 Task: For heading Arial black with underline.  font size for heading18,  'Change the font style of data to'Calibri.  and font size to 9,  Change the alignment of both headline & data to Align center.  In the sheet  analysisYearlySales_Report
Action: Mouse moved to (316, 209)
Screenshot: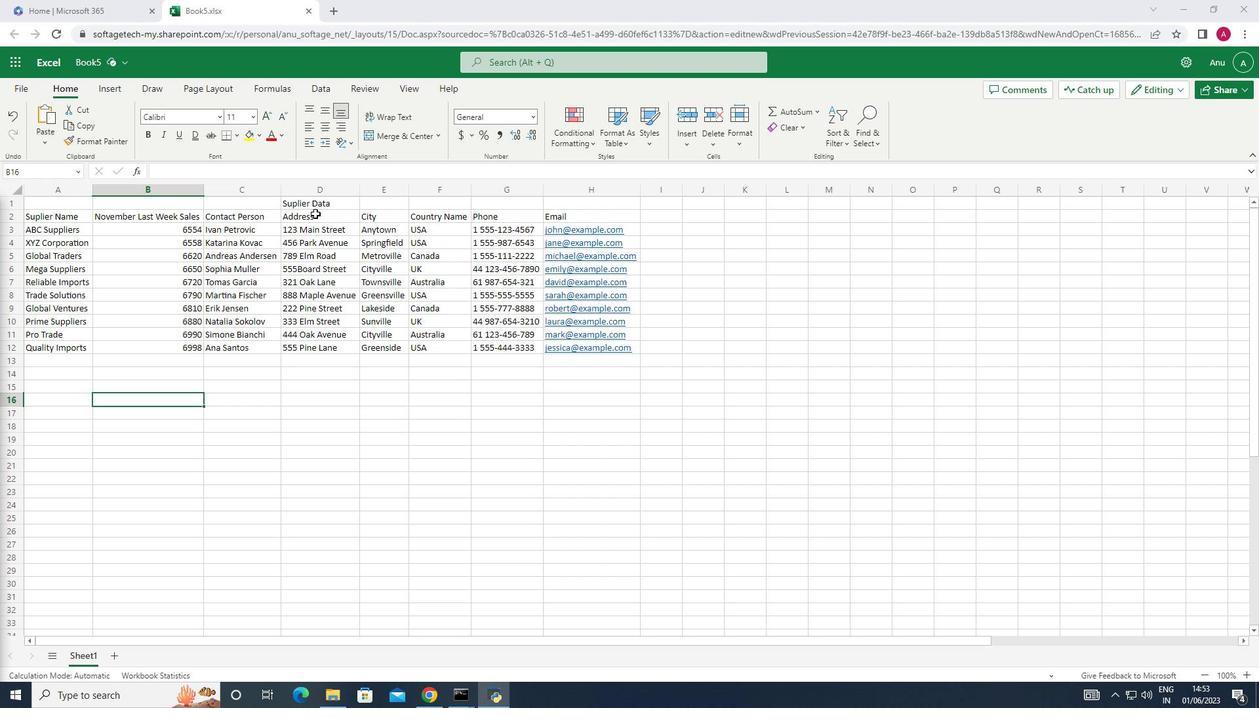 
Action: Mouse pressed left at (316, 209)
Screenshot: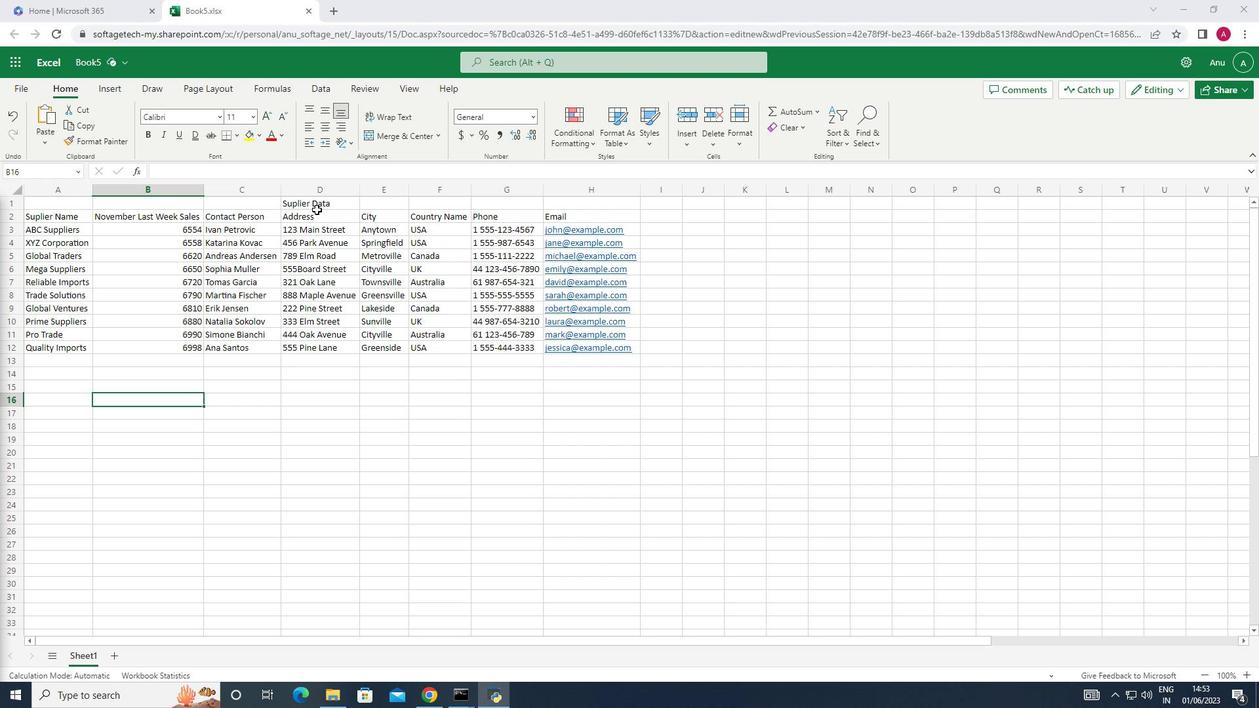 
Action: Mouse moved to (322, 206)
Screenshot: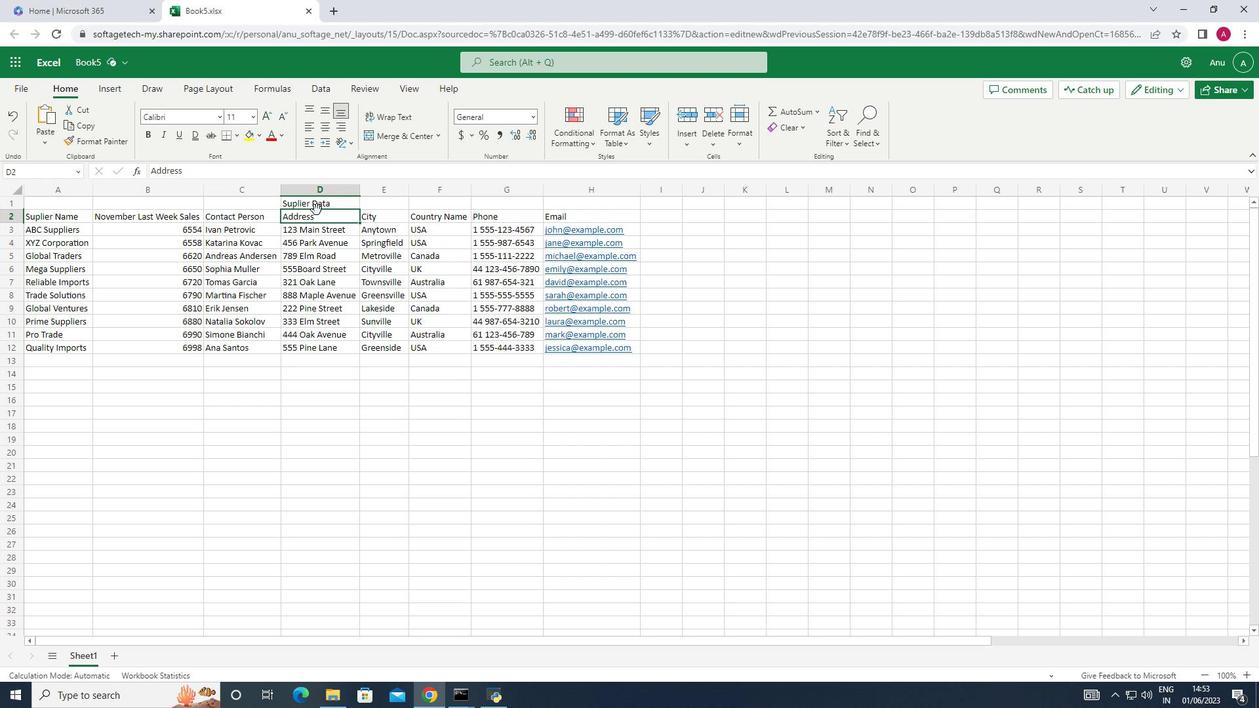 
Action: Mouse pressed left at (322, 206)
Screenshot: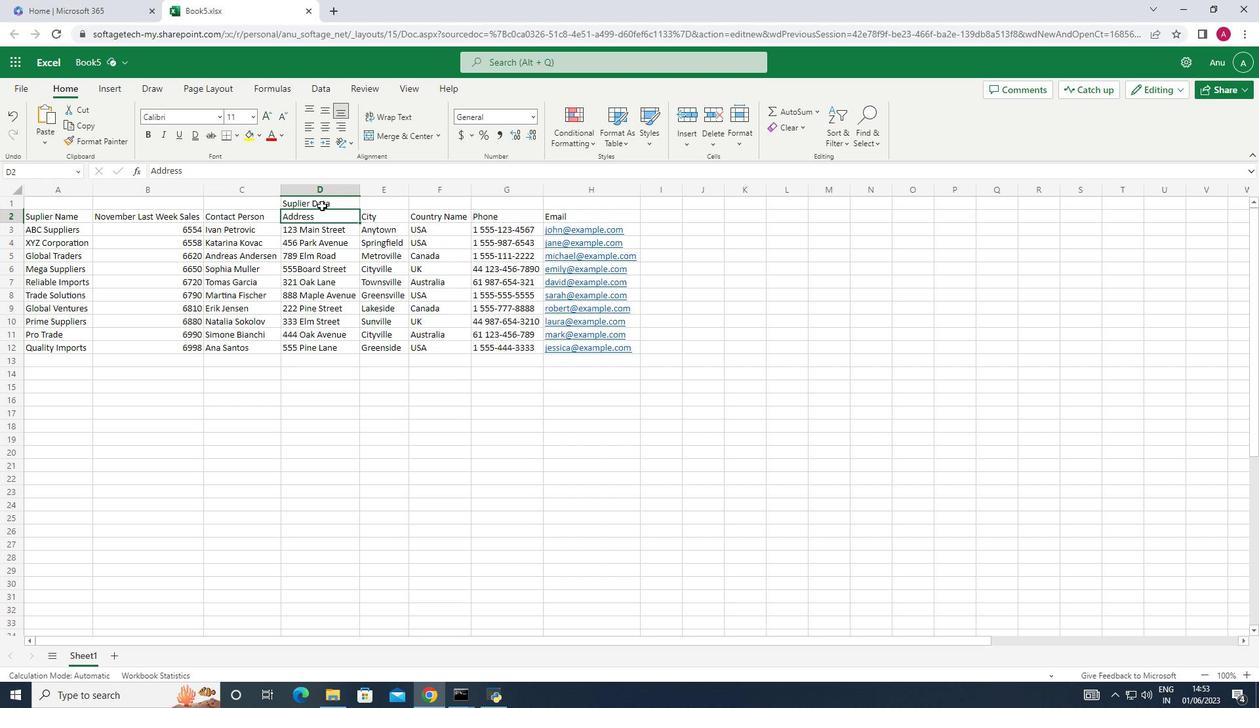 
Action: Mouse moved to (219, 115)
Screenshot: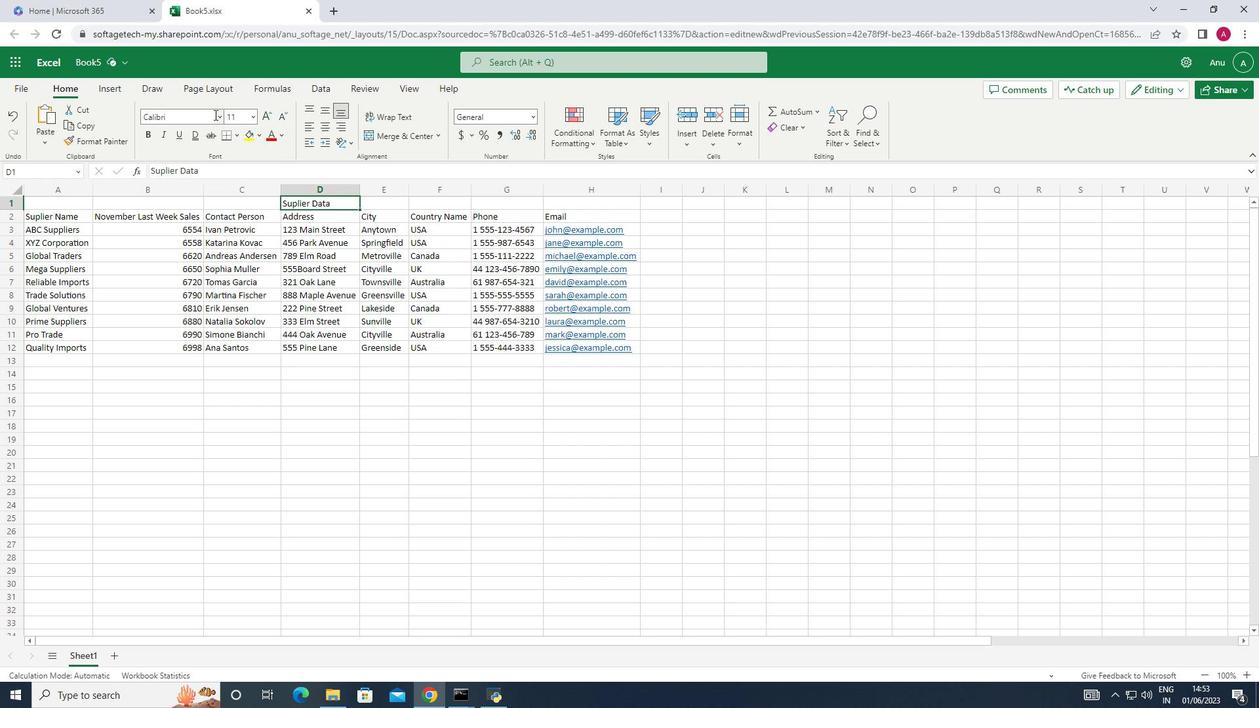 
Action: Mouse pressed left at (219, 115)
Screenshot: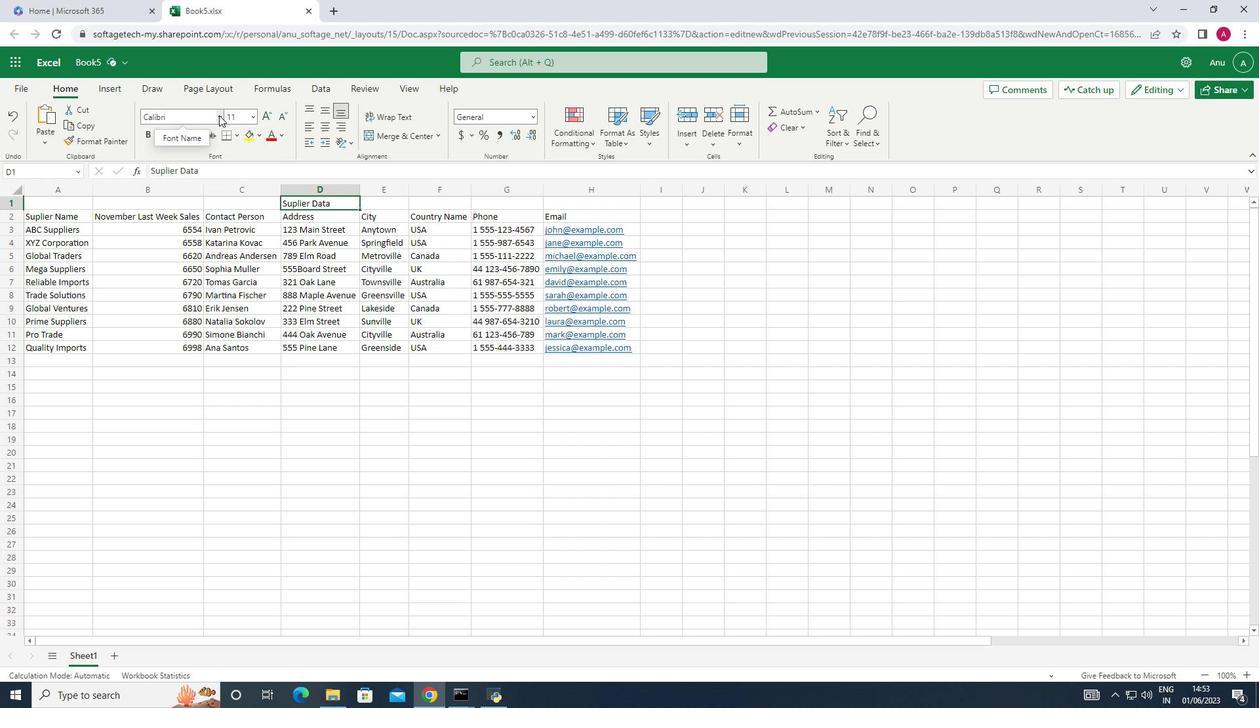 
Action: Mouse moved to (203, 148)
Screenshot: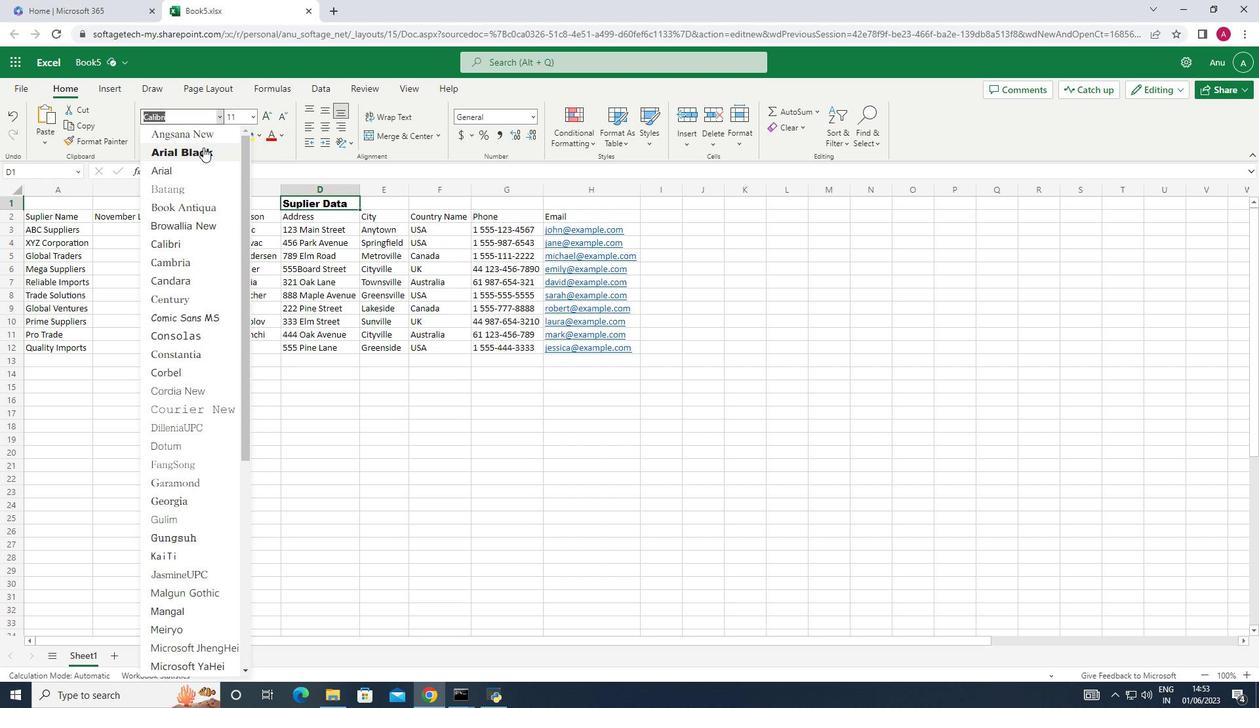 
Action: Mouse pressed left at (203, 148)
Screenshot: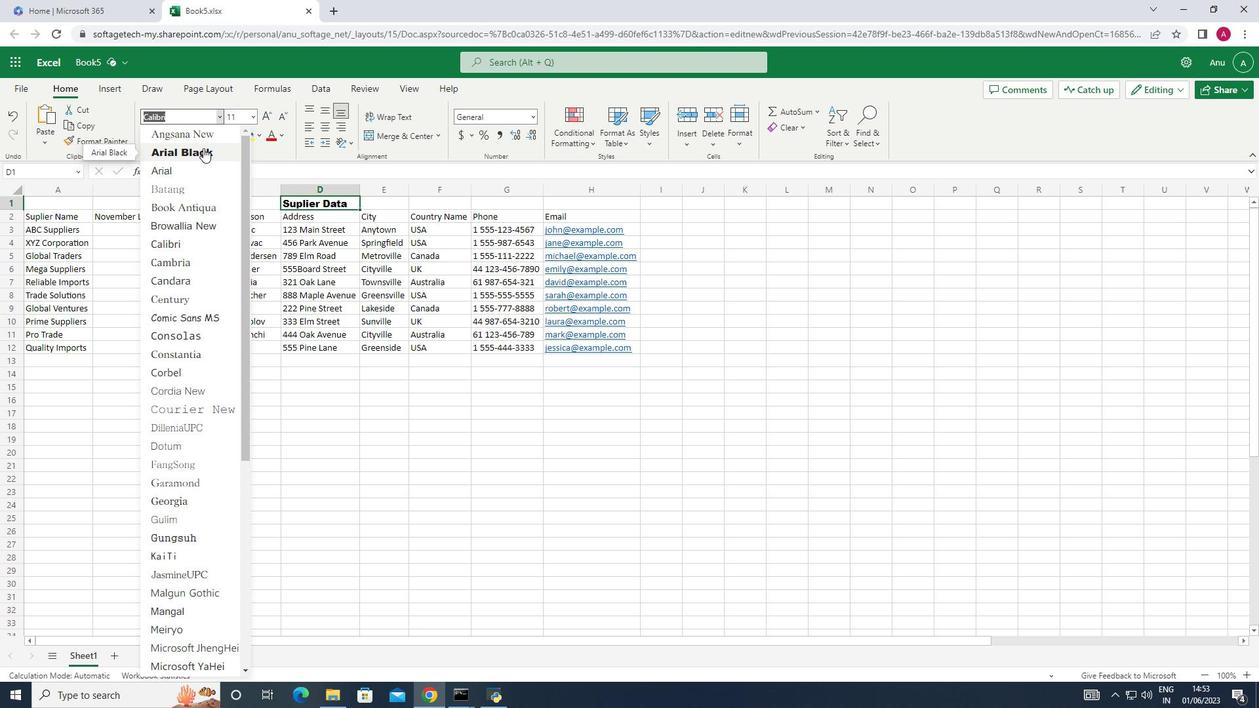 
Action: Mouse moved to (180, 133)
Screenshot: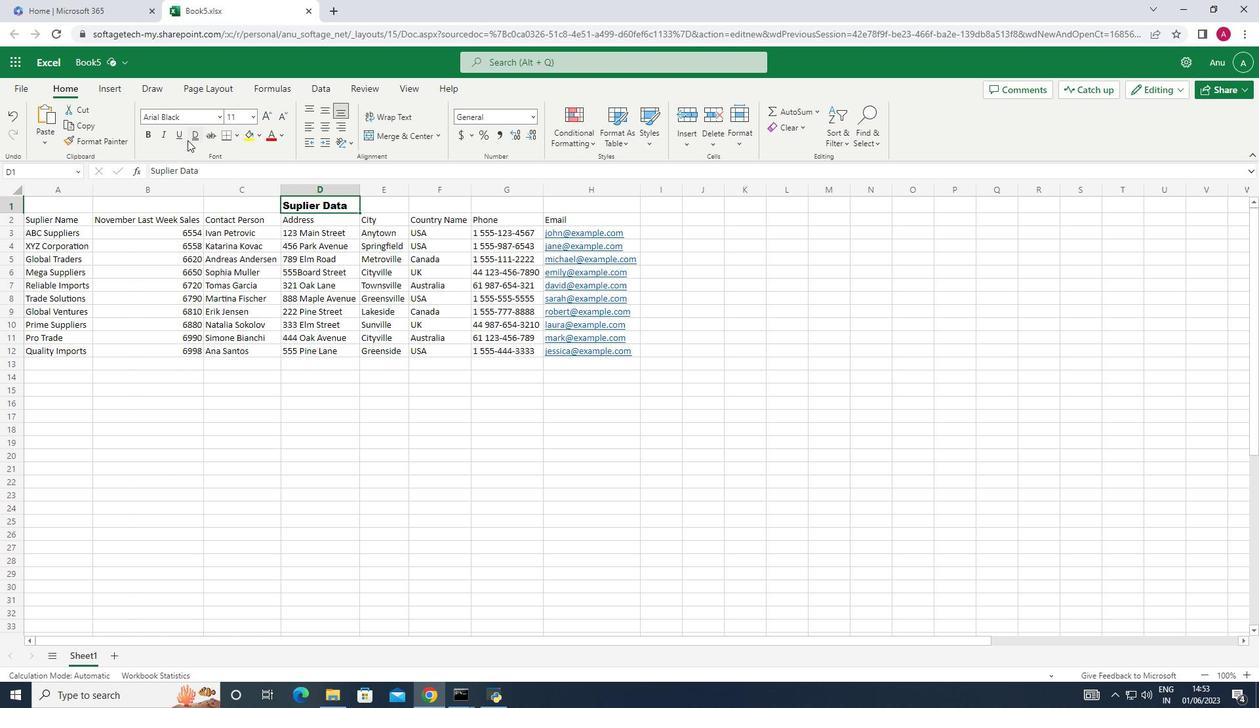 
Action: Mouse pressed left at (180, 133)
Screenshot: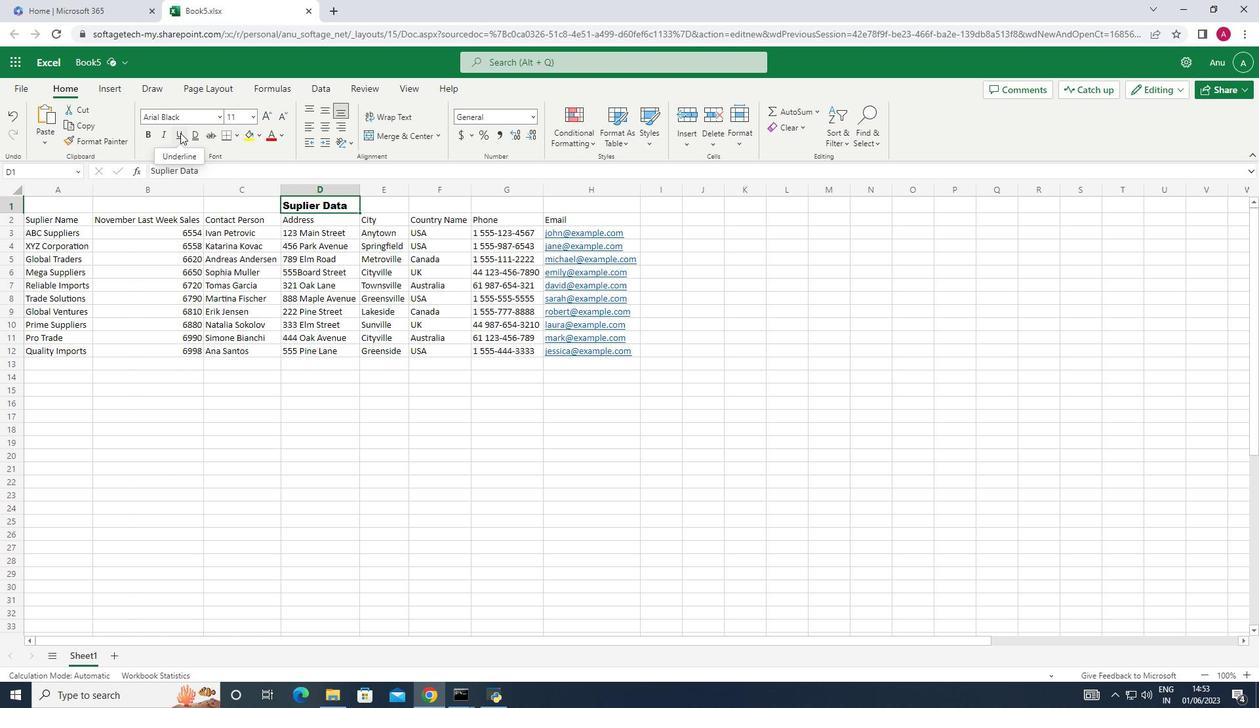 
Action: Mouse moved to (253, 117)
Screenshot: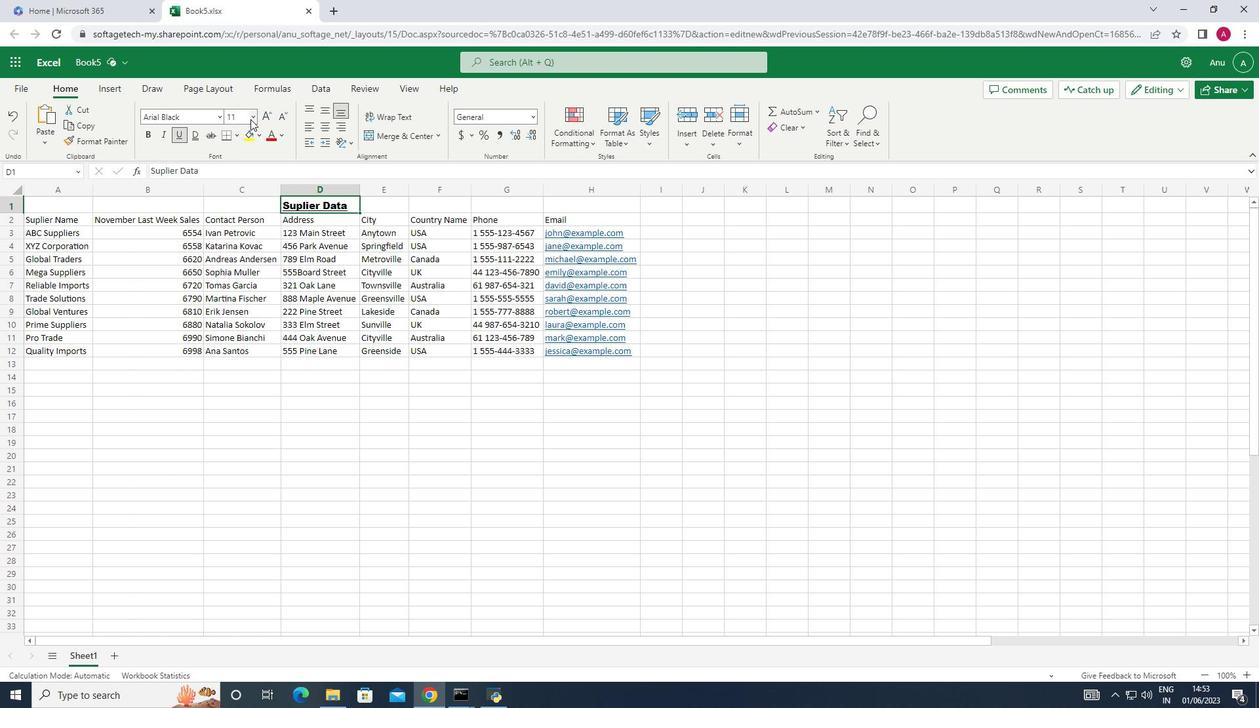 
Action: Mouse pressed left at (253, 117)
Screenshot: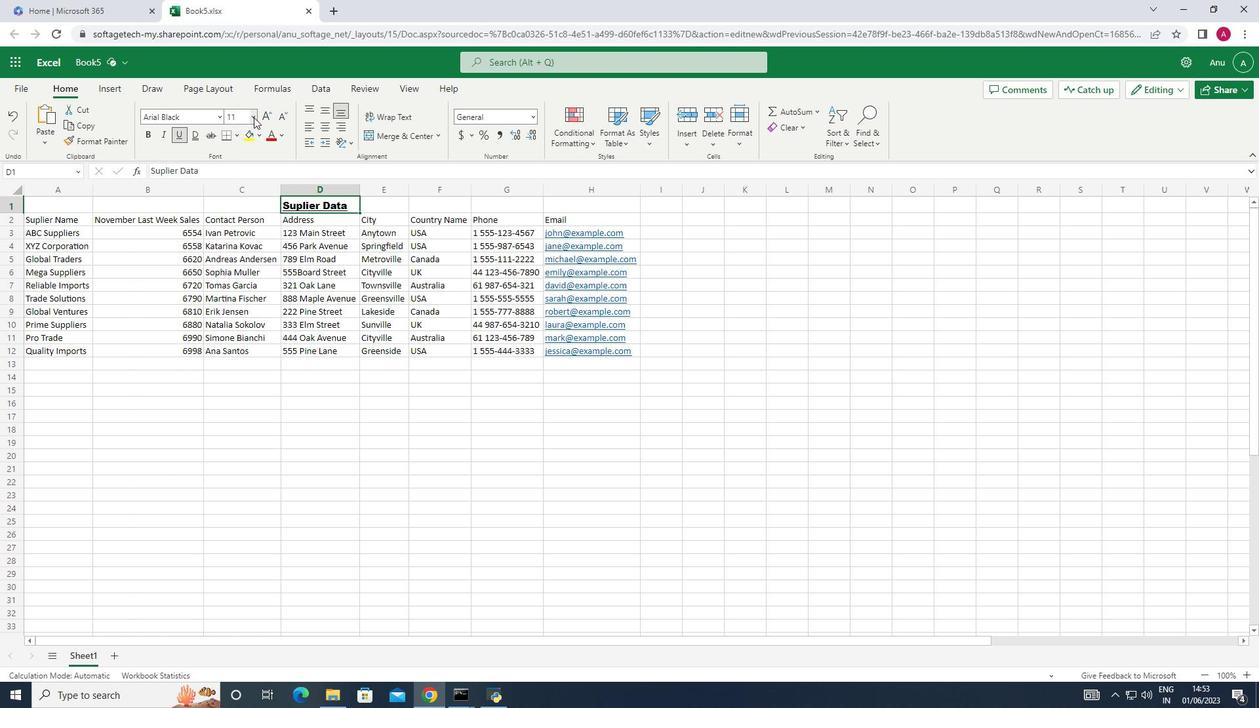 
Action: Mouse moved to (236, 260)
Screenshot: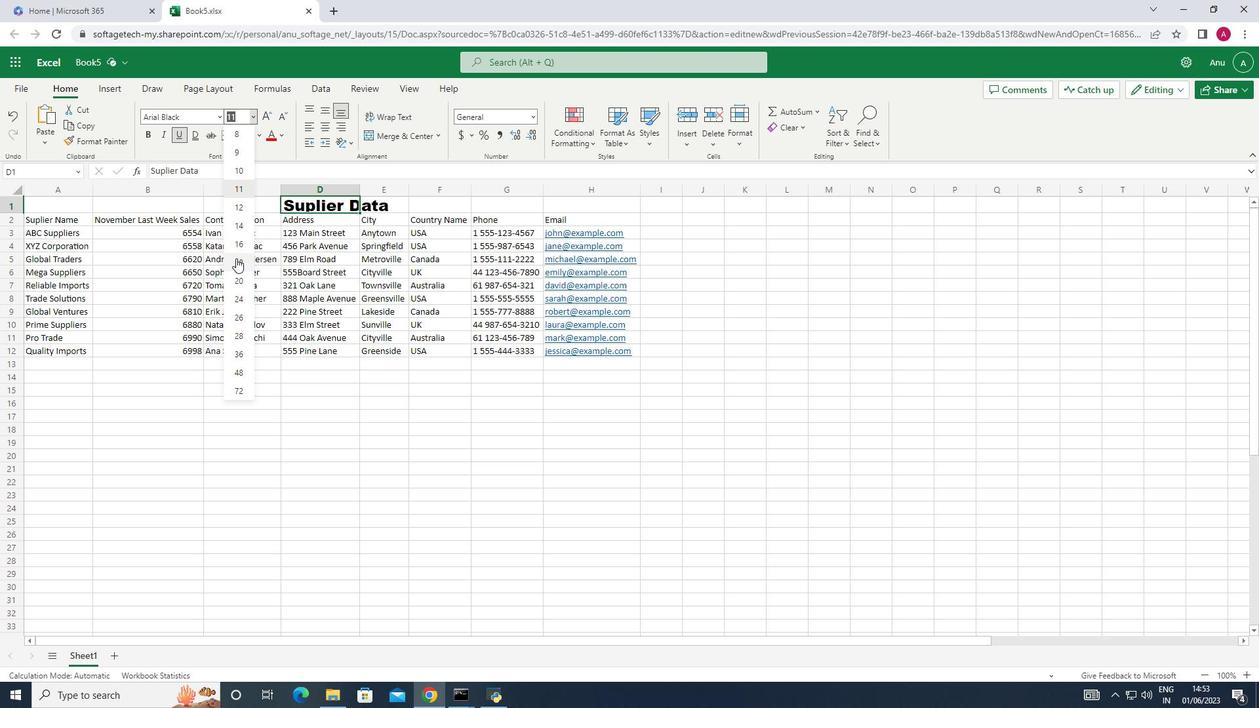 
Action: Mouse pressed left at (236, 260)
Screenshot: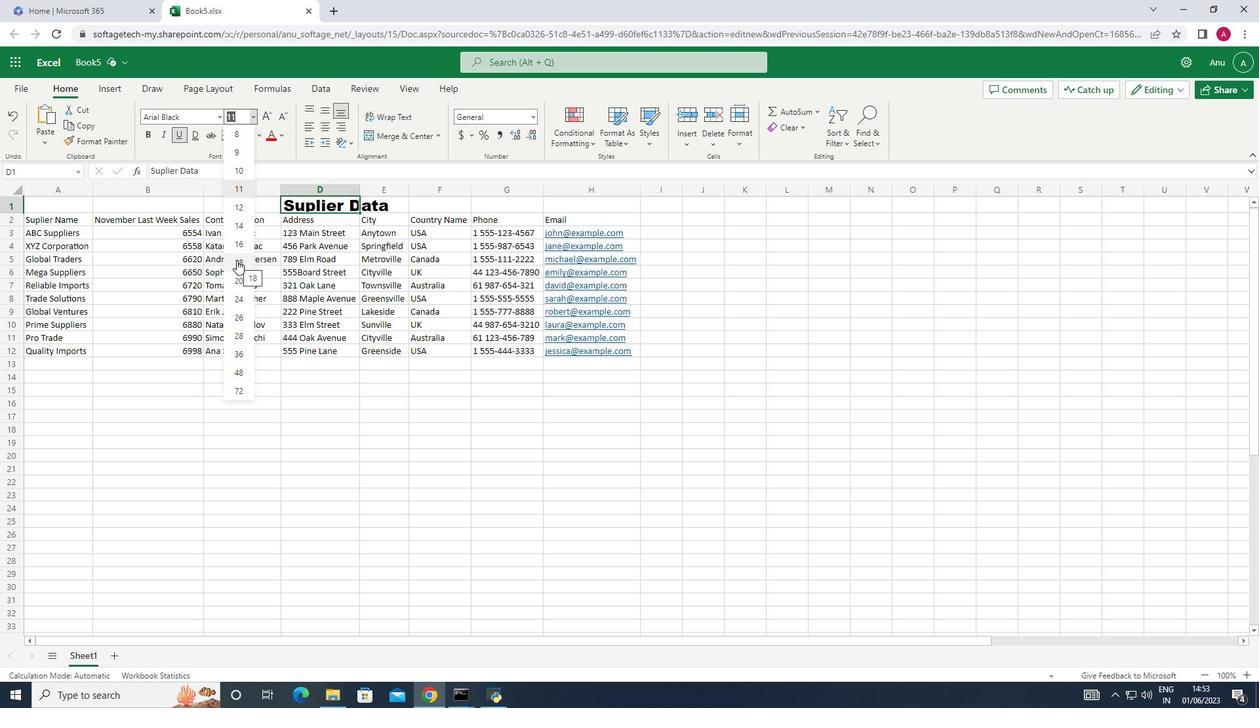 
Action: Mouse moved to (61, 231)
Screenshot: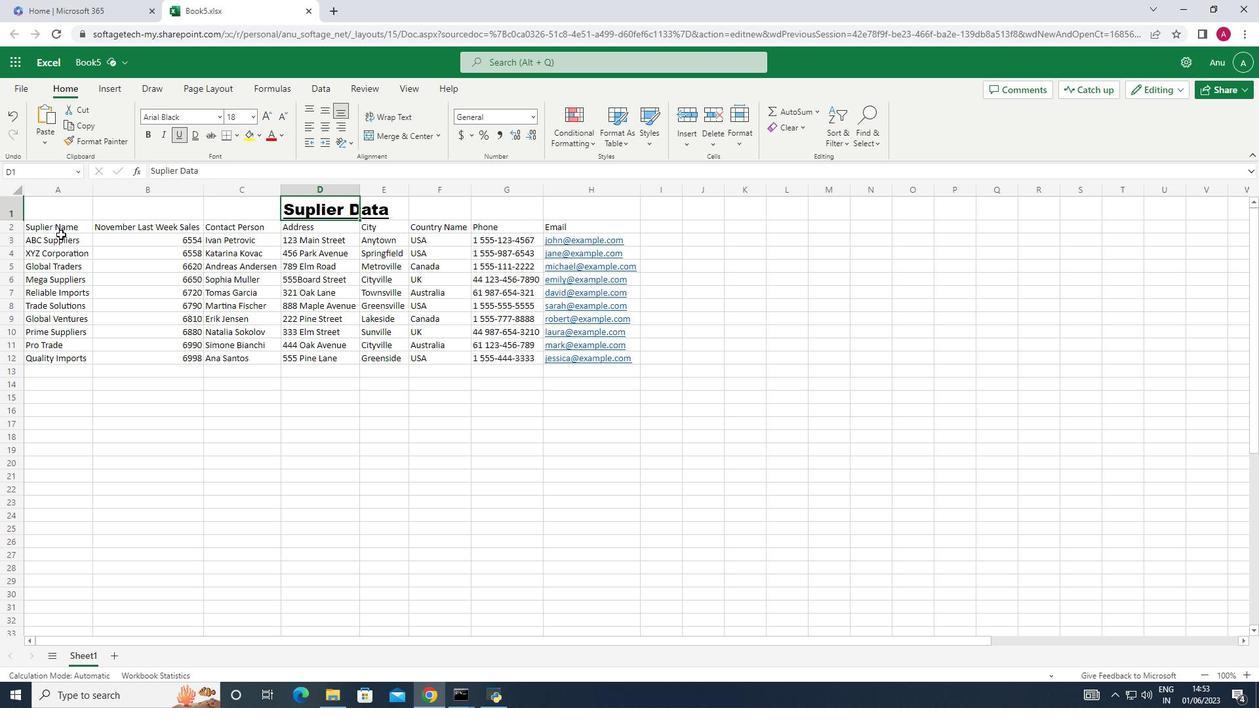 
Action: Mouse pressed left at (61, 231)
Screenshot: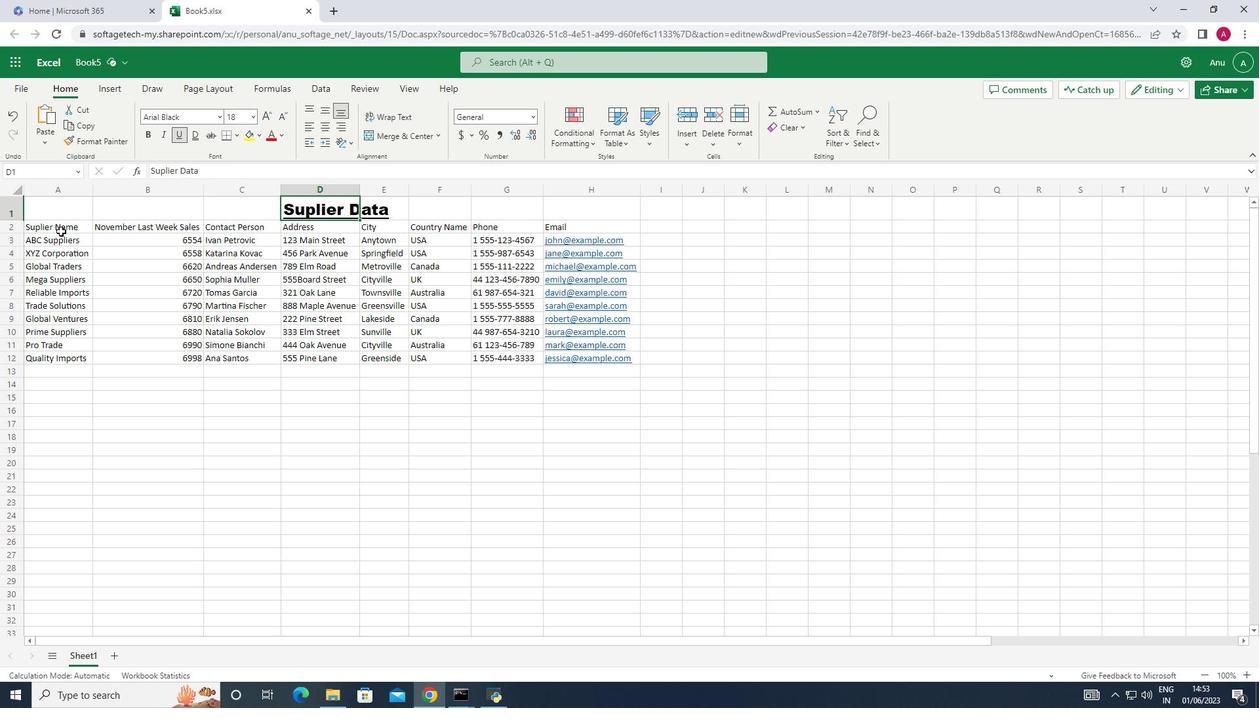 
Action: Mouse moved to (216, 115)
Screenshot: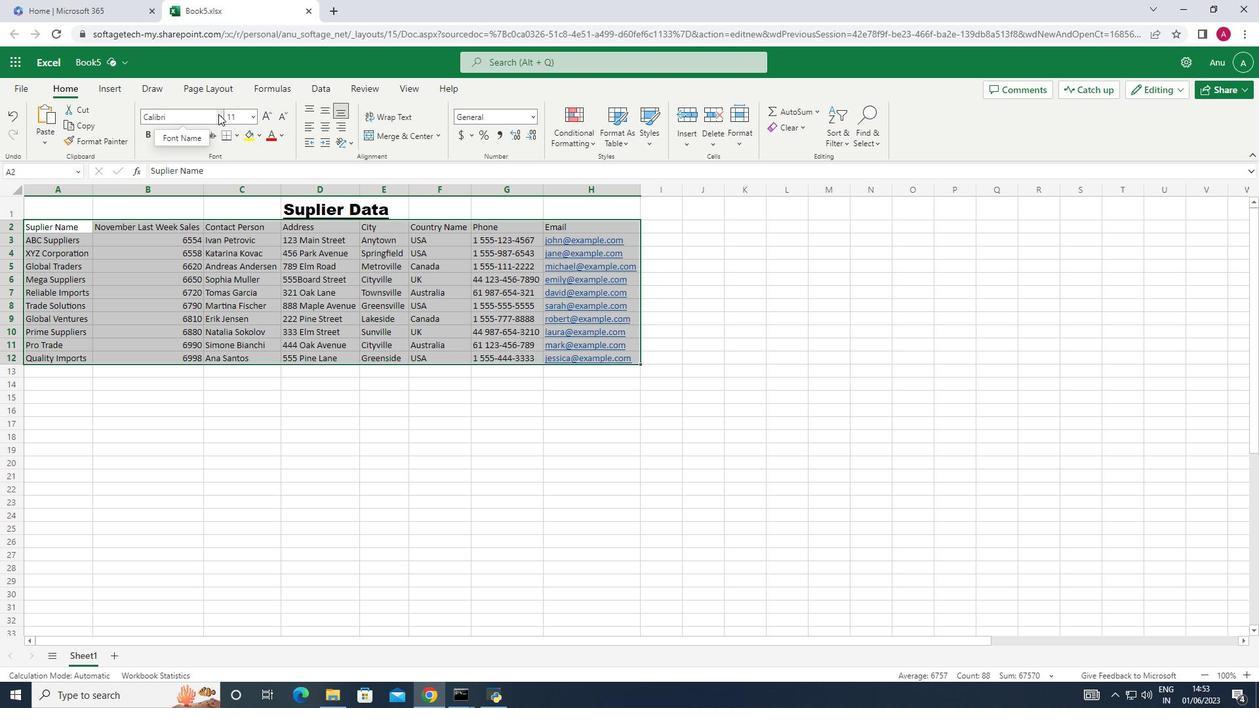 
Action: Mouse pressed left at (216, 115)
Screenshot: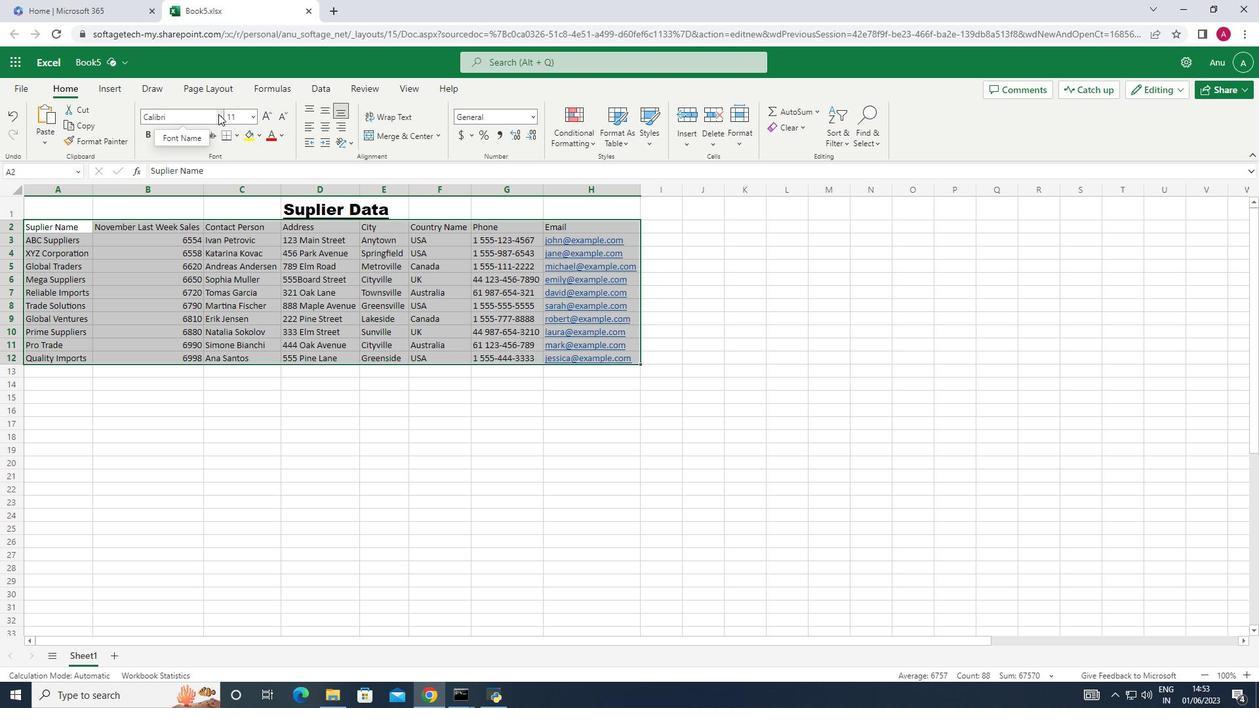 
Action: Mouse moved to (181, 240)
Screenshot: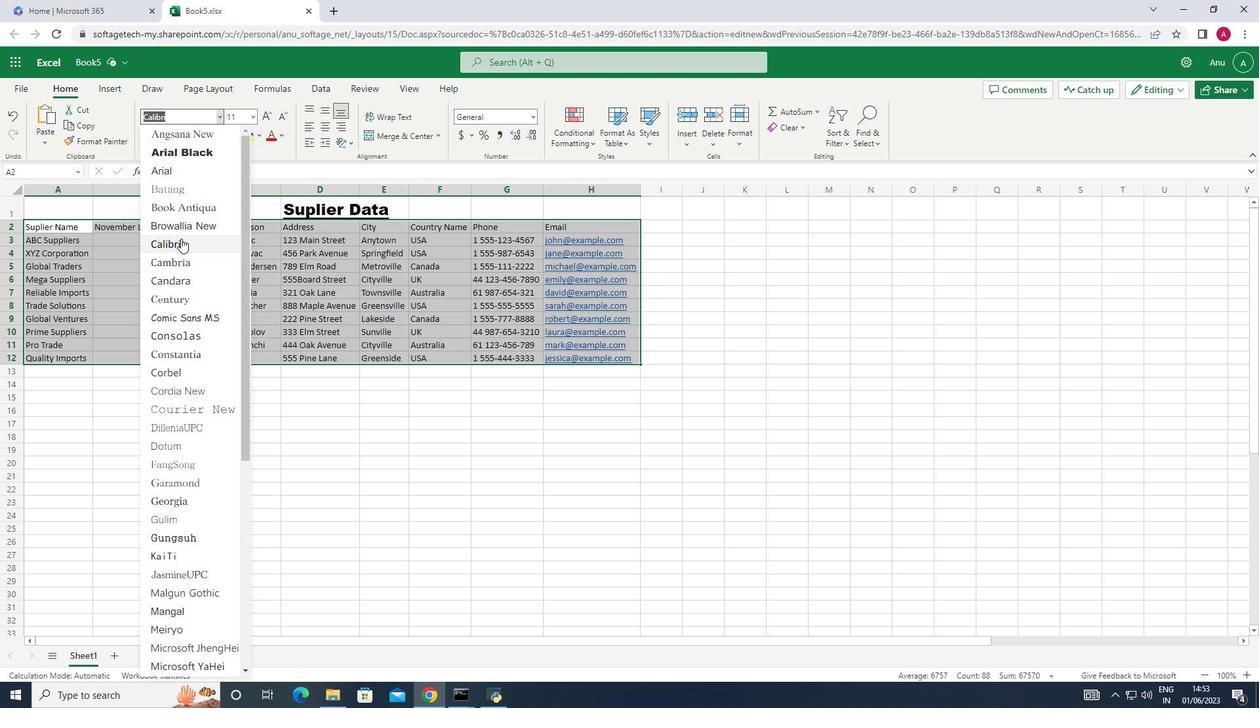 
Action: Mouse pressed left at (181, 240)
Screenshot: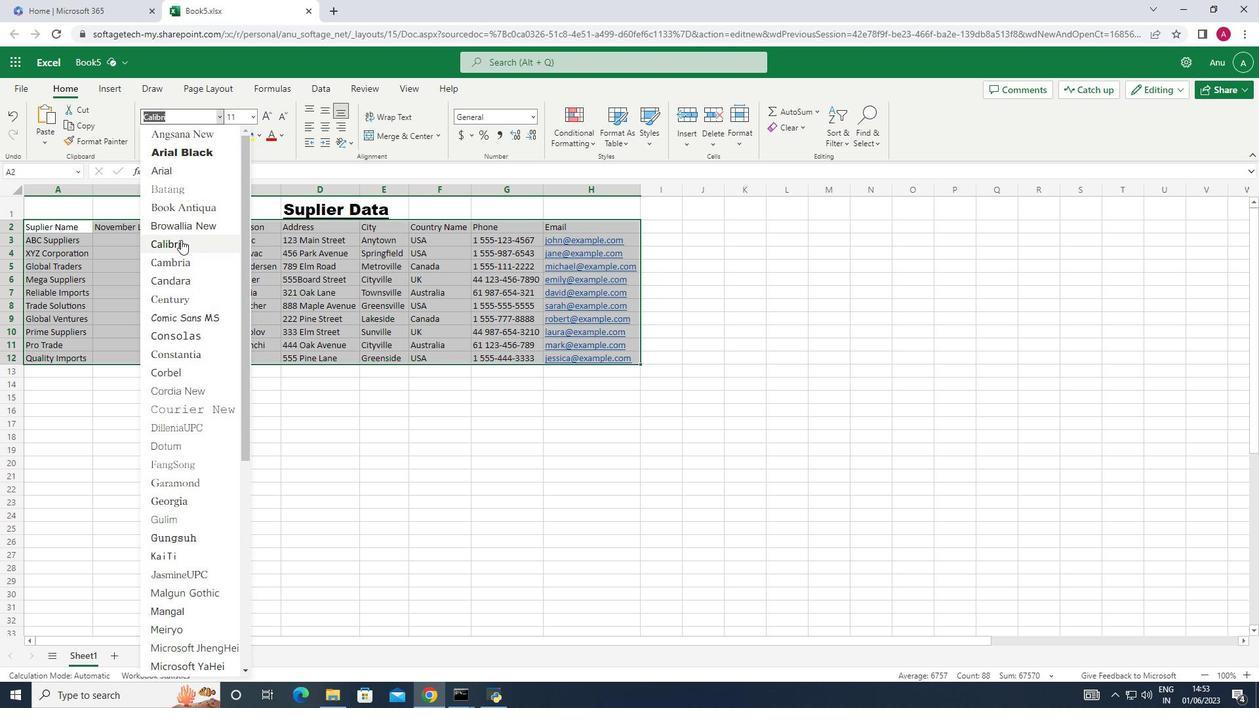 
Action: Mouse moved to (254, 115)
Screenshot: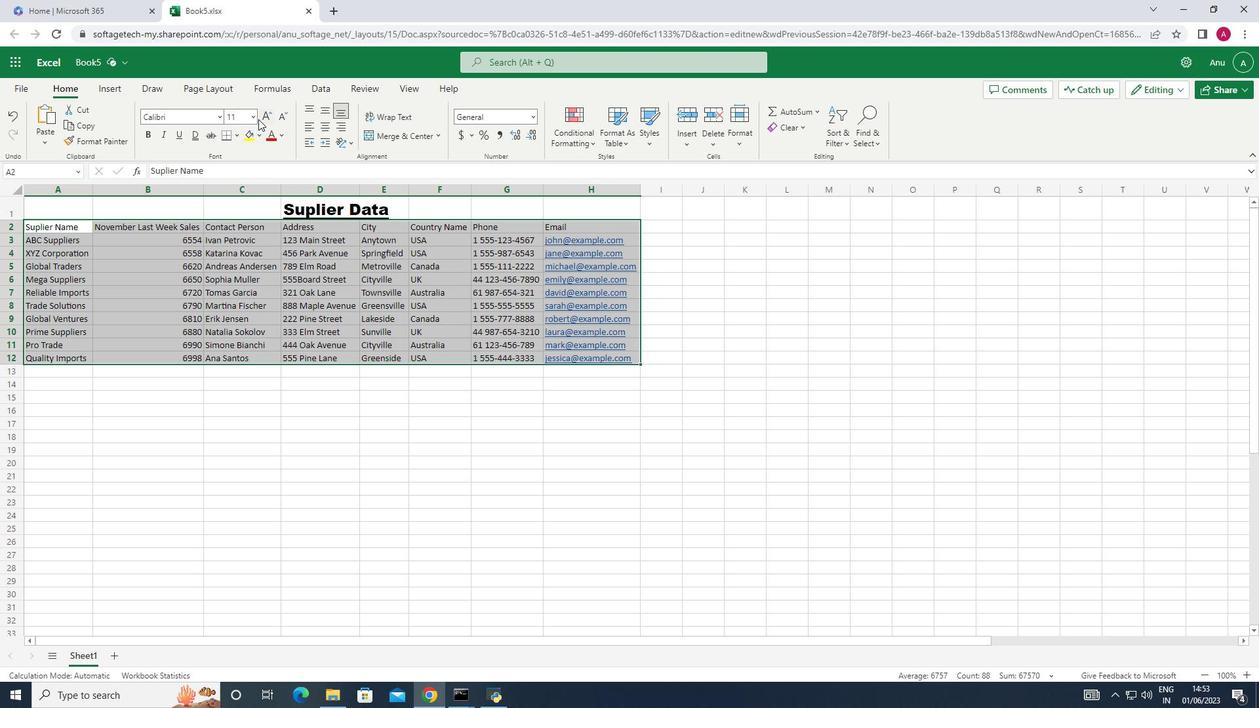 
Action: Mouse pressed left at (254, 115)
Screenshot: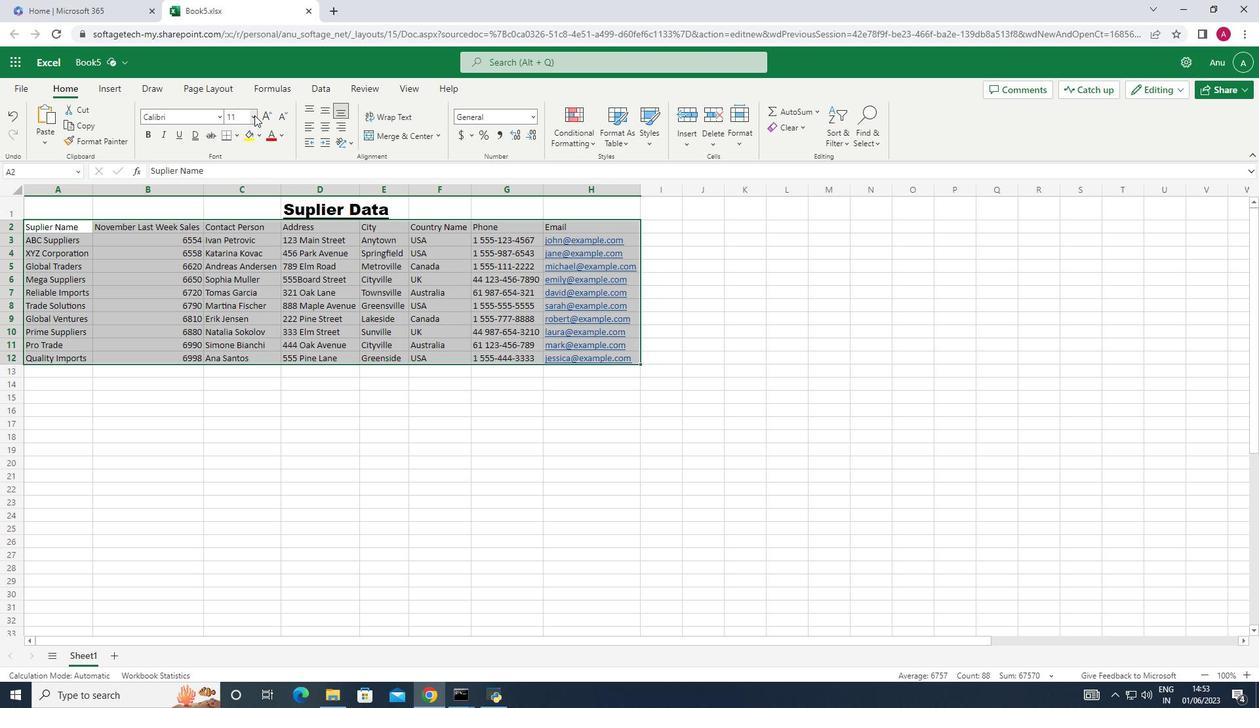 
Action: Mouse moved to (242, 154)
Screenshot: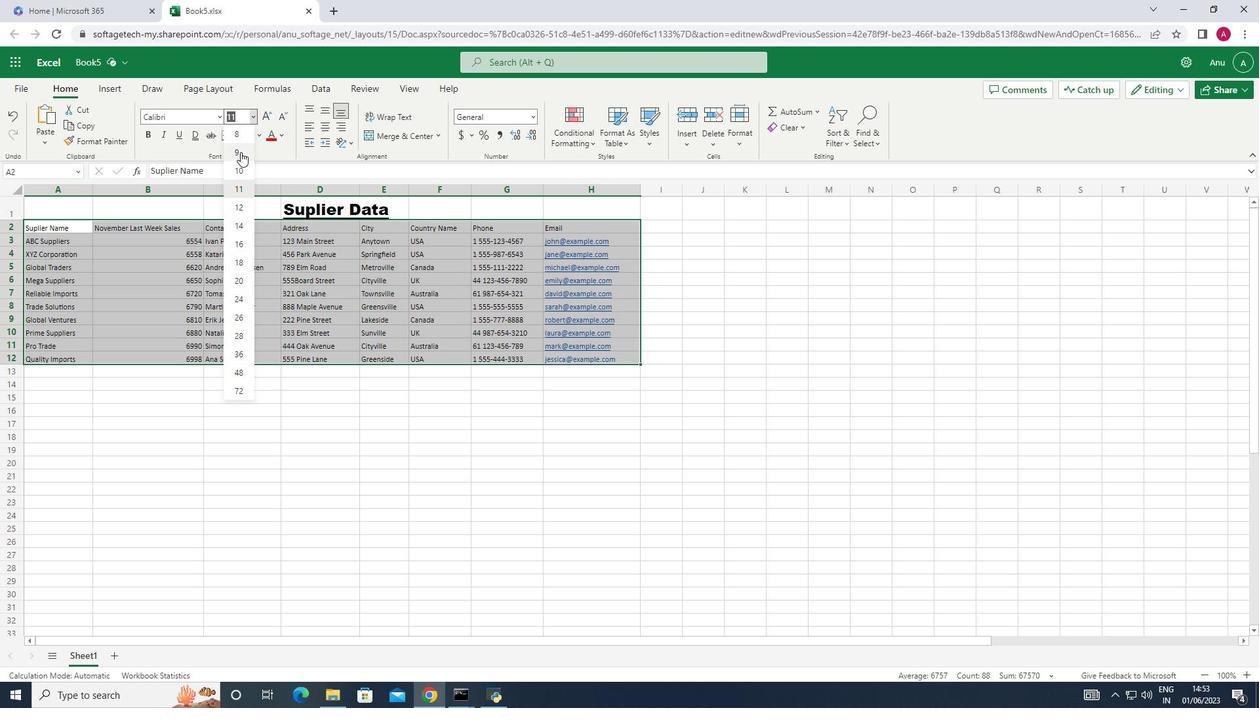 
Action: Mouse pressed left at (242, 154)
Screenshot: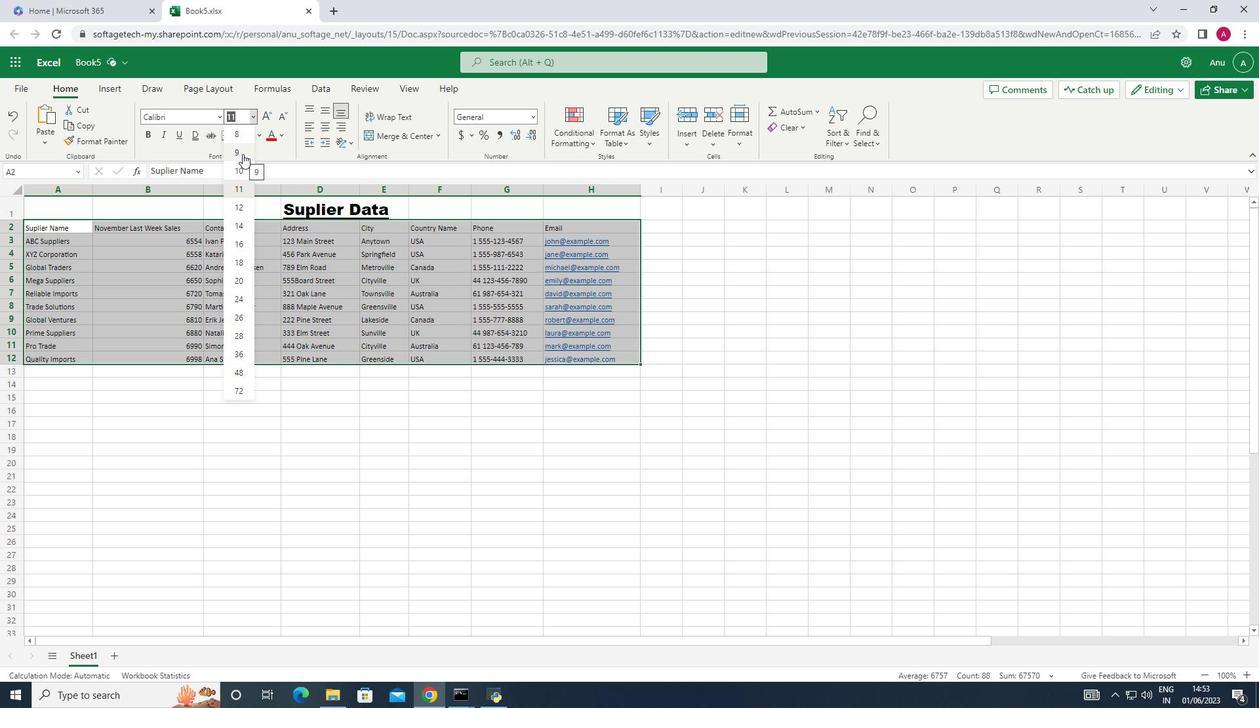 
Action: Mouse moved to (322, 125)
Screenshot: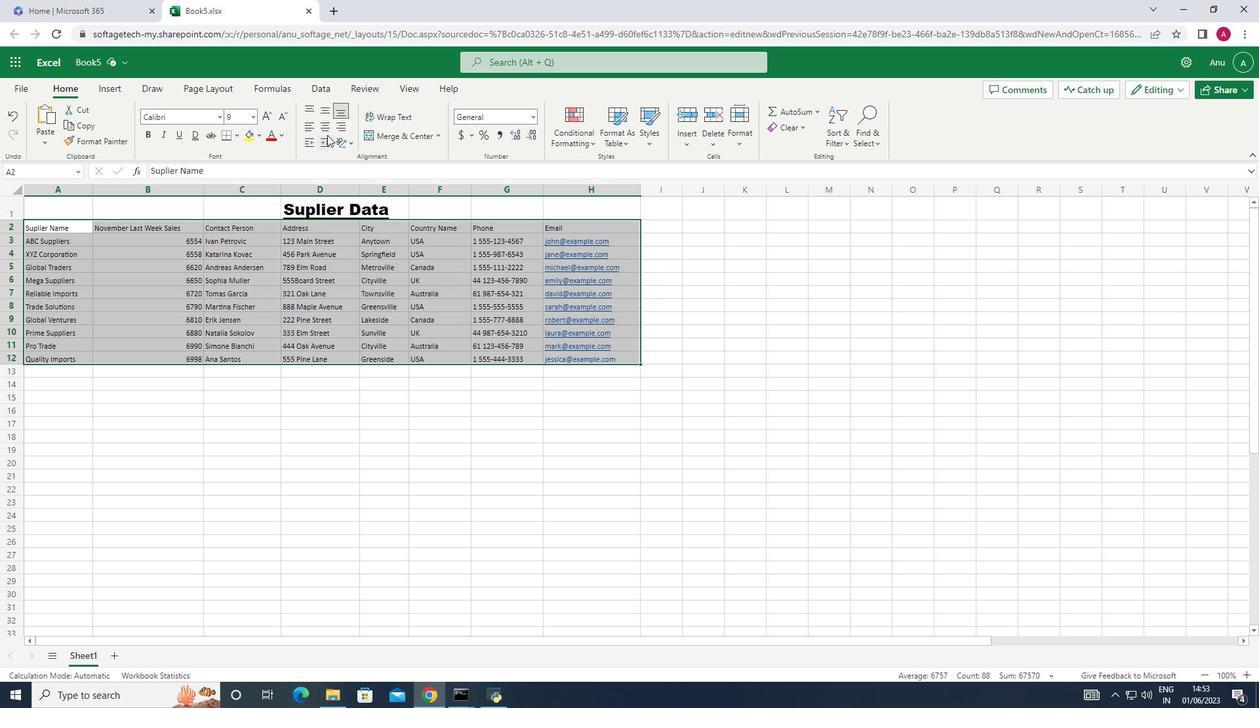 
Action: Mouse pressed left at (322, 125)
Screenshot: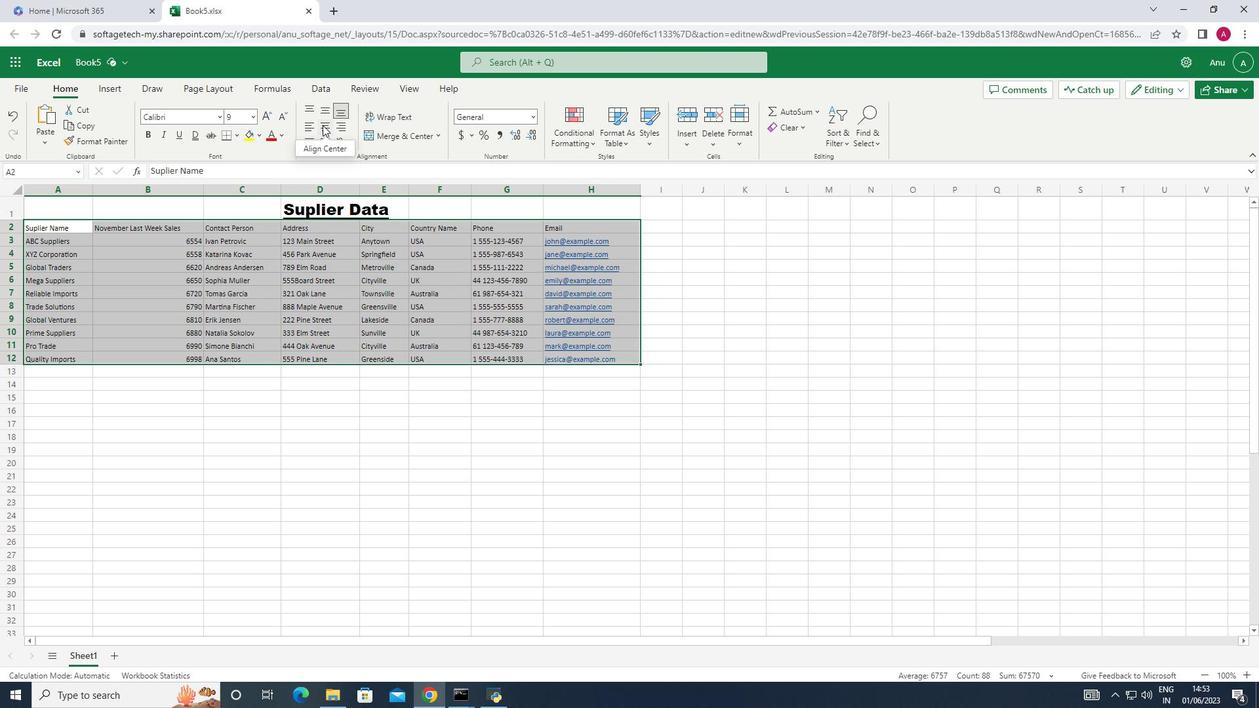 
Action: Mouse moved to (299, 403)
Screenshot: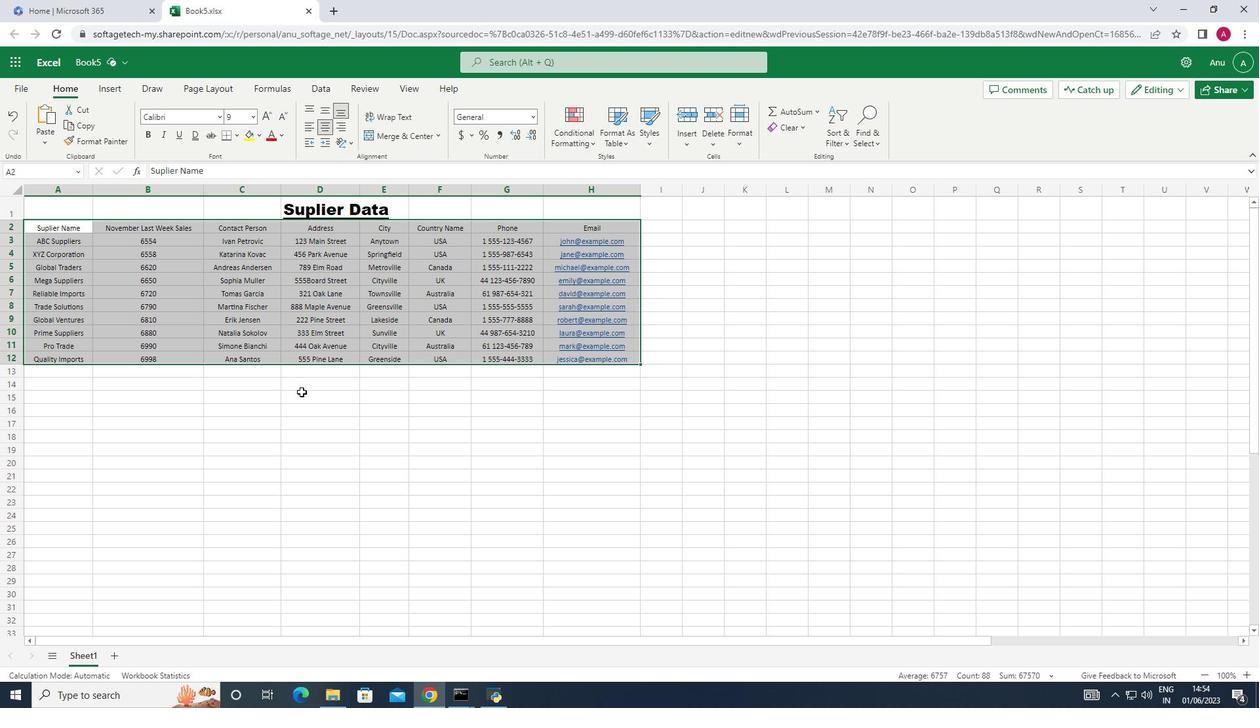 
Action: Mouse pressed left at (299, 403)
Screenshot: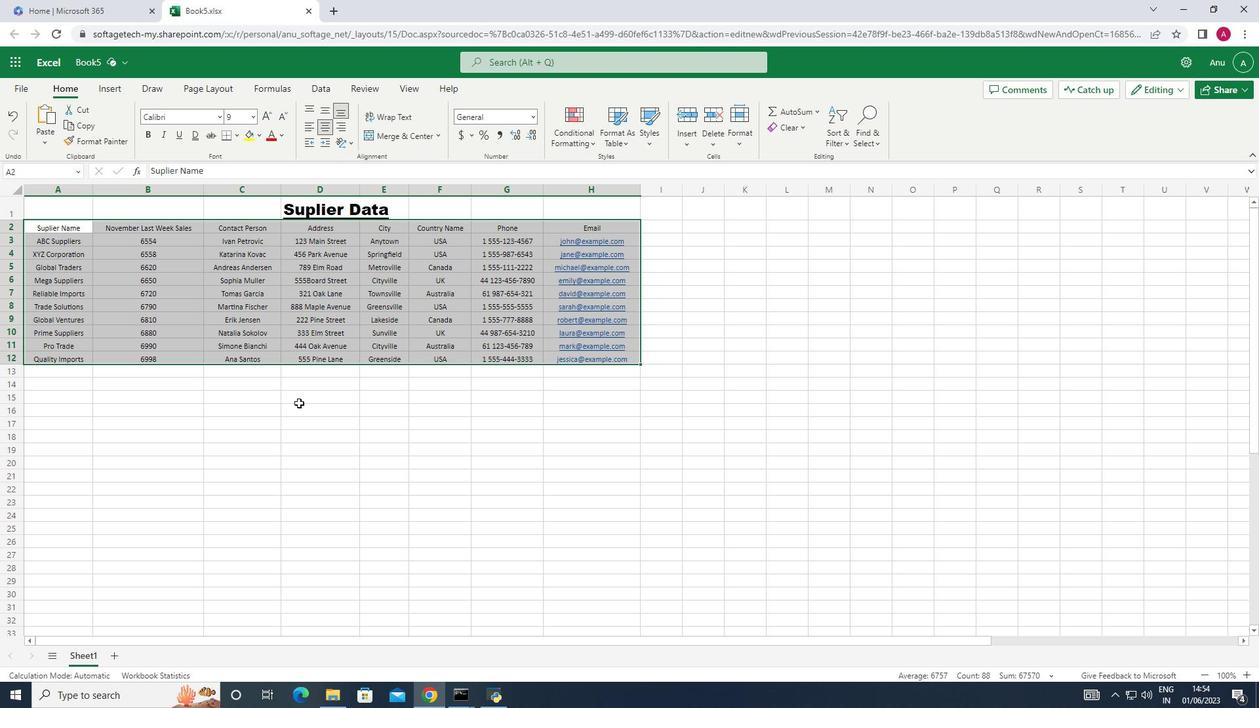 
Action: Mouse moved to (327, 213)
Screenshot: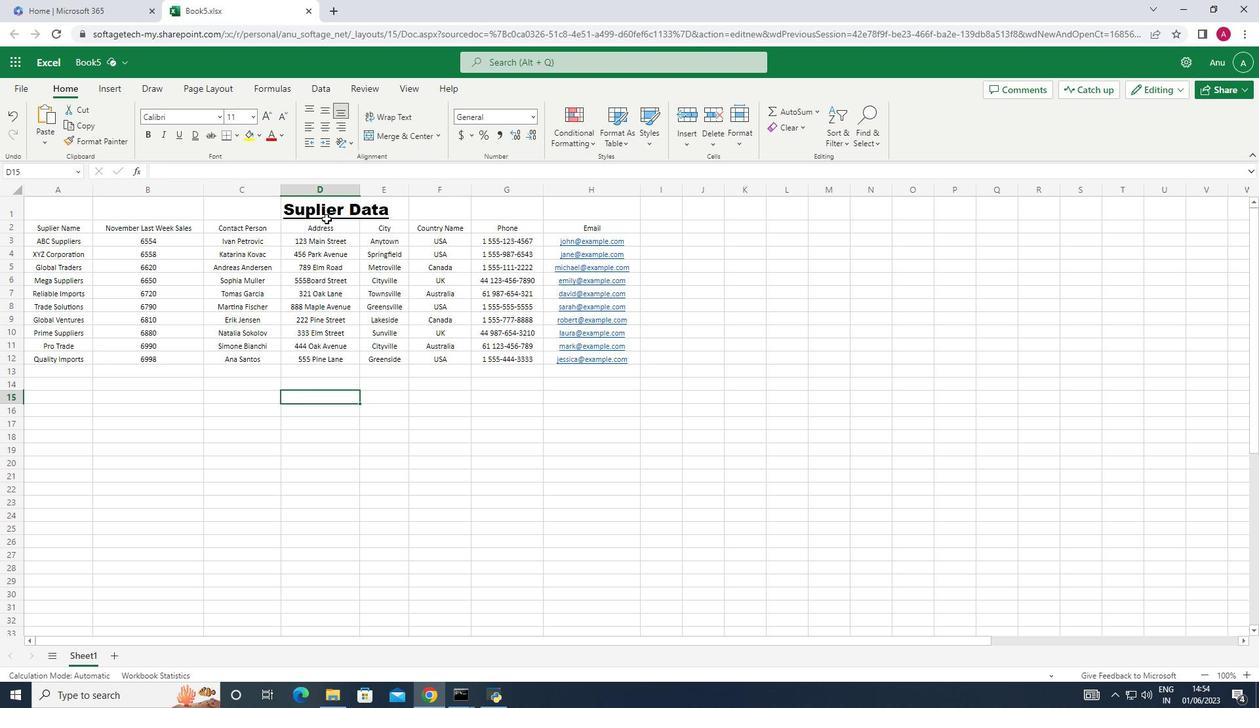 
Action: Mouse pressed left at (327, 213)
Screenshot: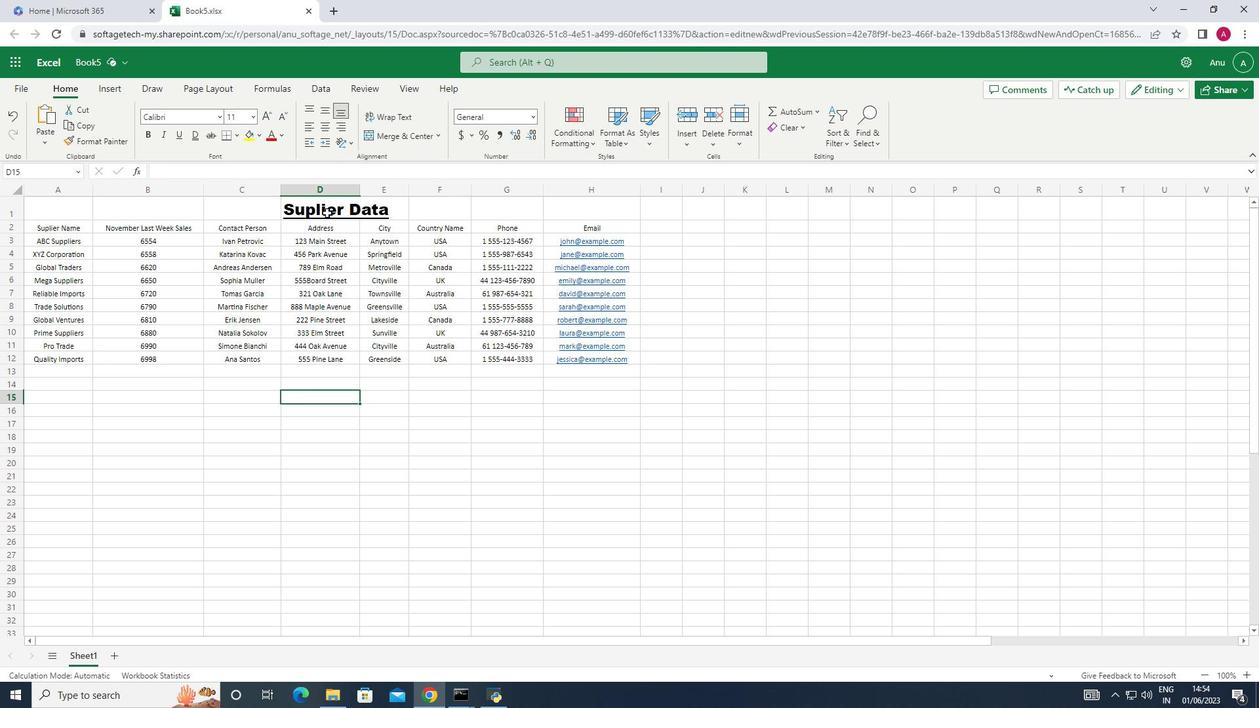 
Action: Mouse moved to (323, 123)
Screenshot: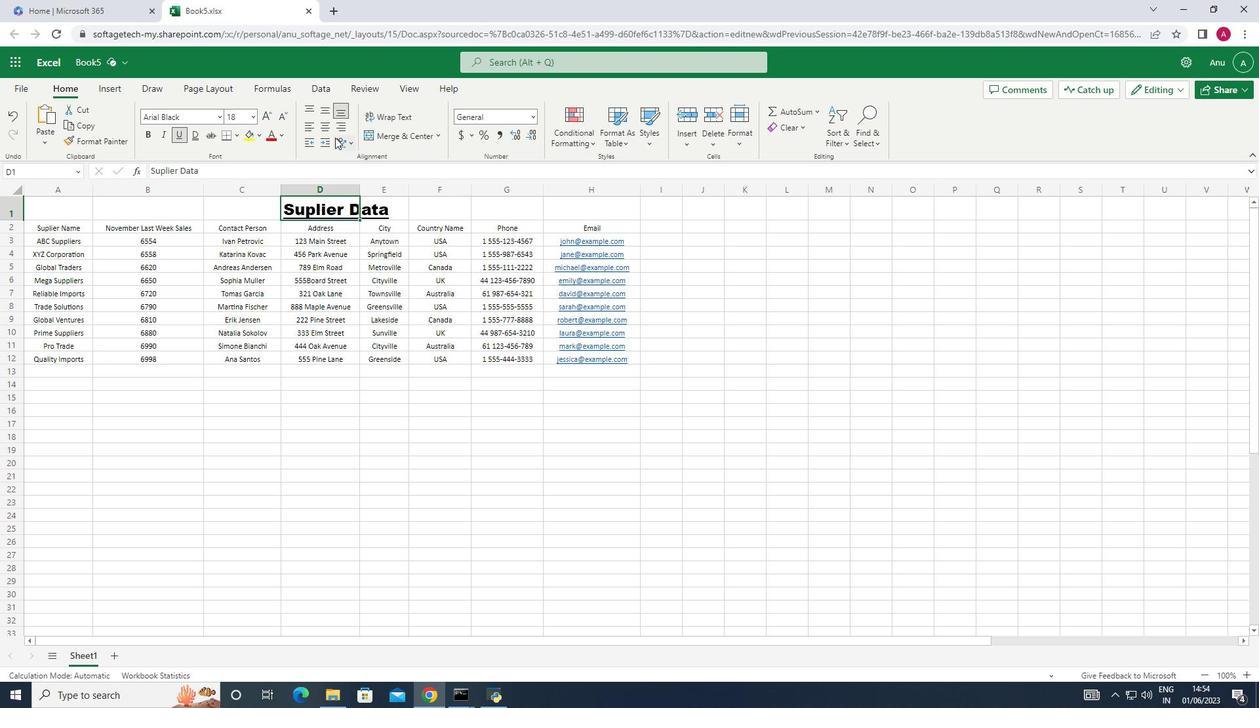
Action: Mouse pressed left at (323, 123)
Screenshot: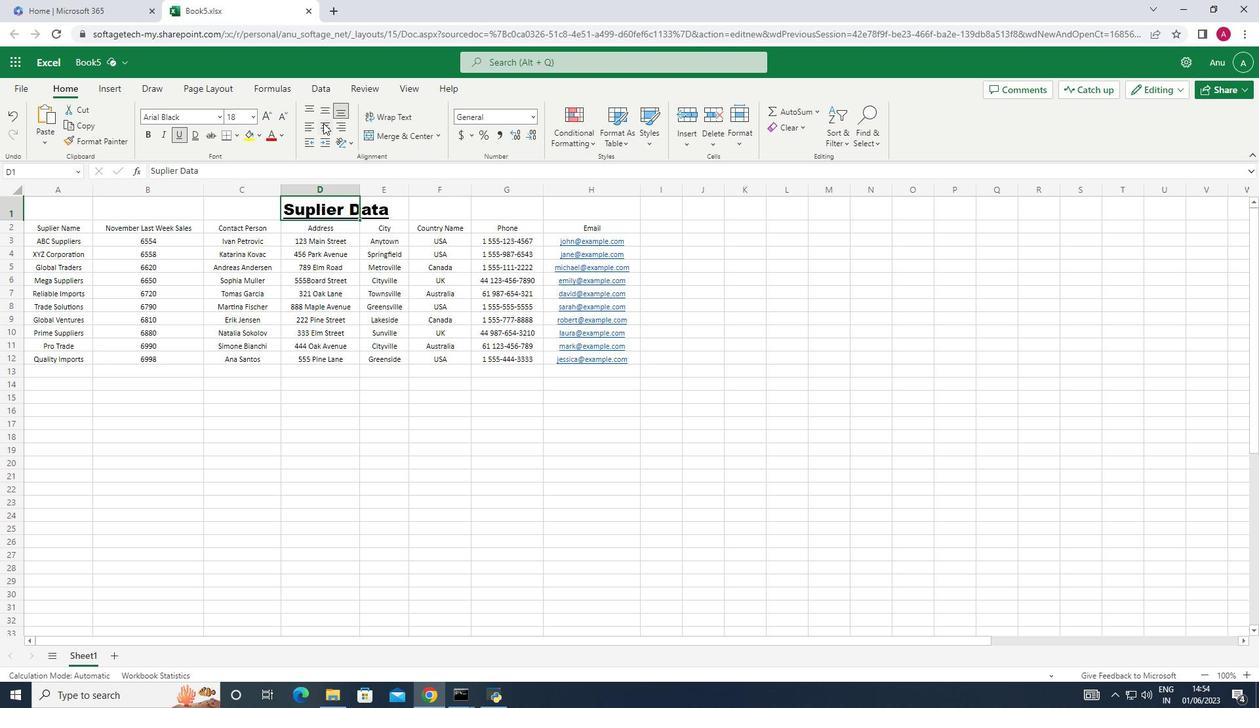 
Action: Mouse moved to (306, 490)
Screenshot: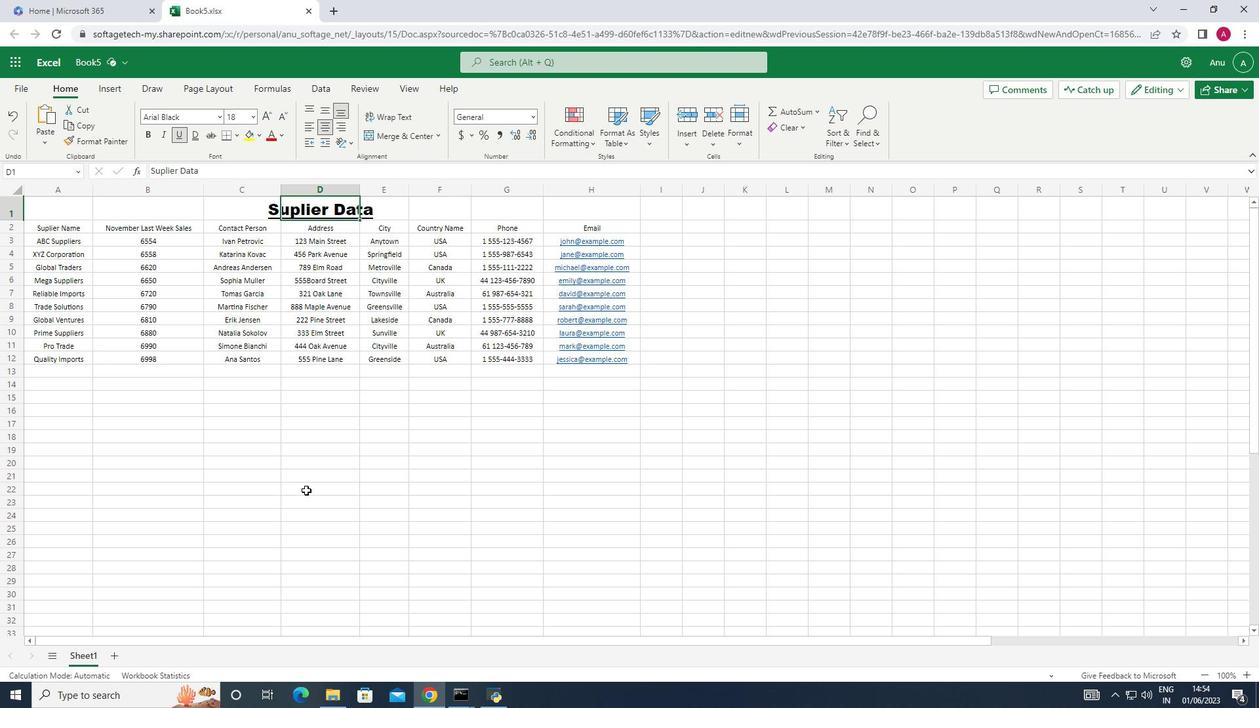 
Action: Mouse pressed left at (306, 490)
Screenshot: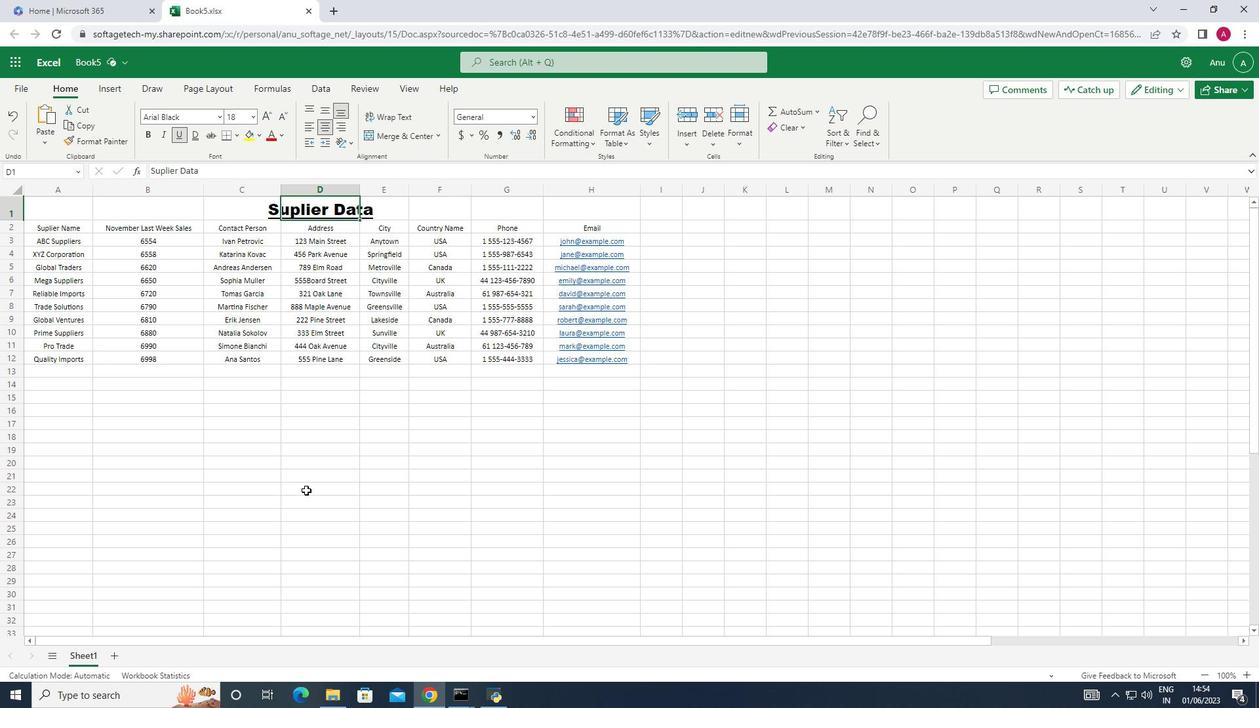 
